 Task: Change text fitting to first line.
Action: Mouse moved to (655, 321)
Screenshot: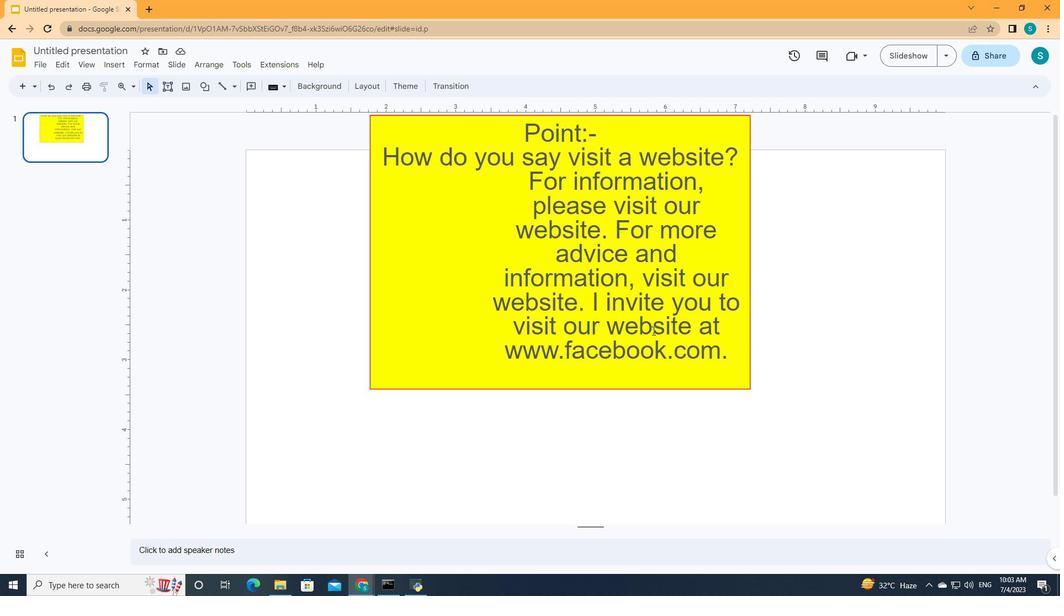
Action: Mouse pressed left at (655, 321)
Screenshot: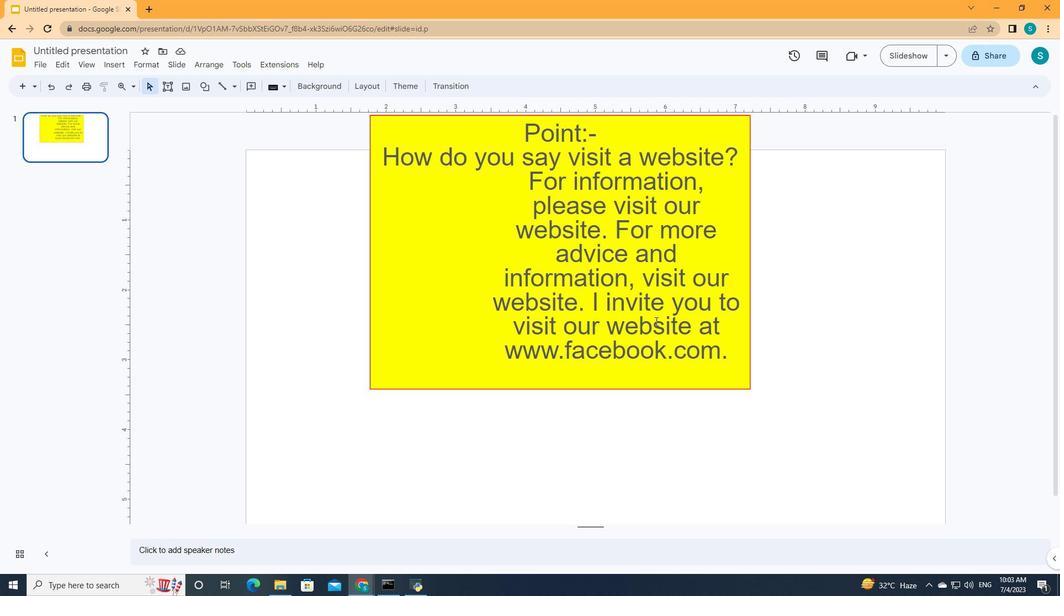 
Action: Mouse moved to (769, 88)
Screenshot: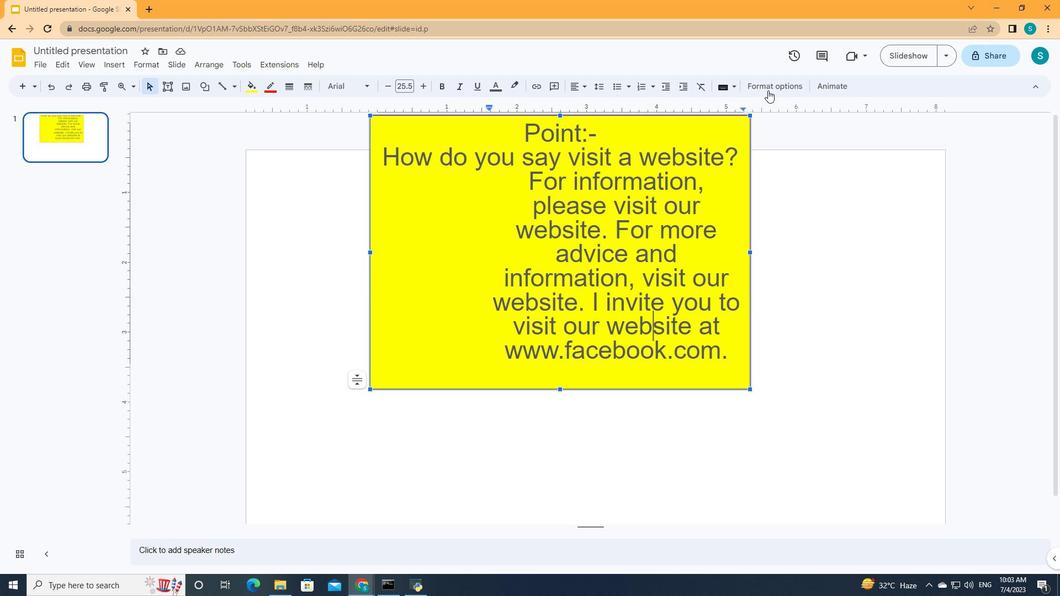 
Action: Mouse pressed left at (769, 88)
Screenshot: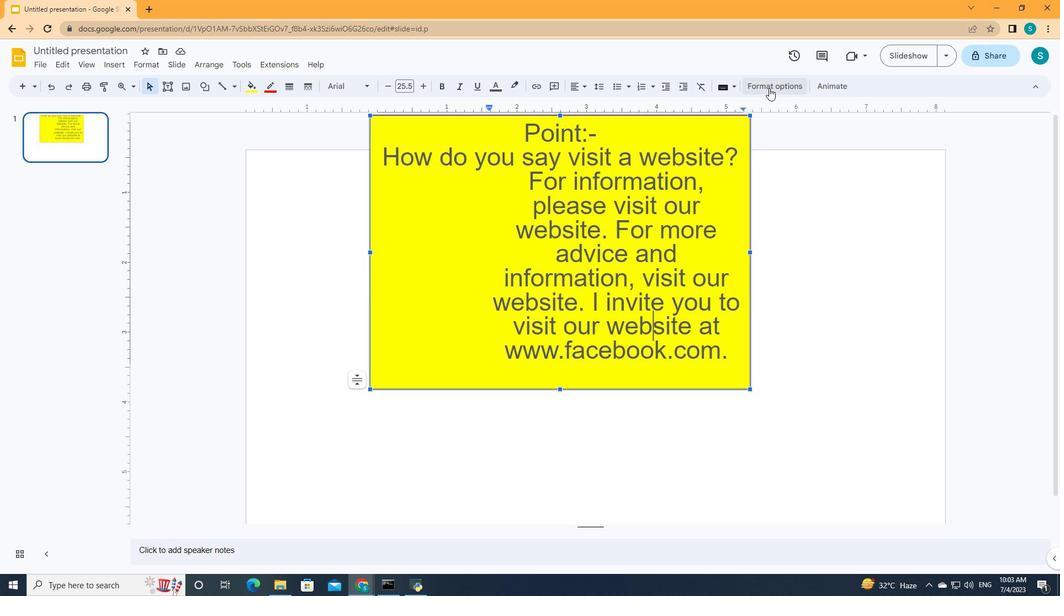 
Action: Mouse moved to (917, 186)
Screenshot: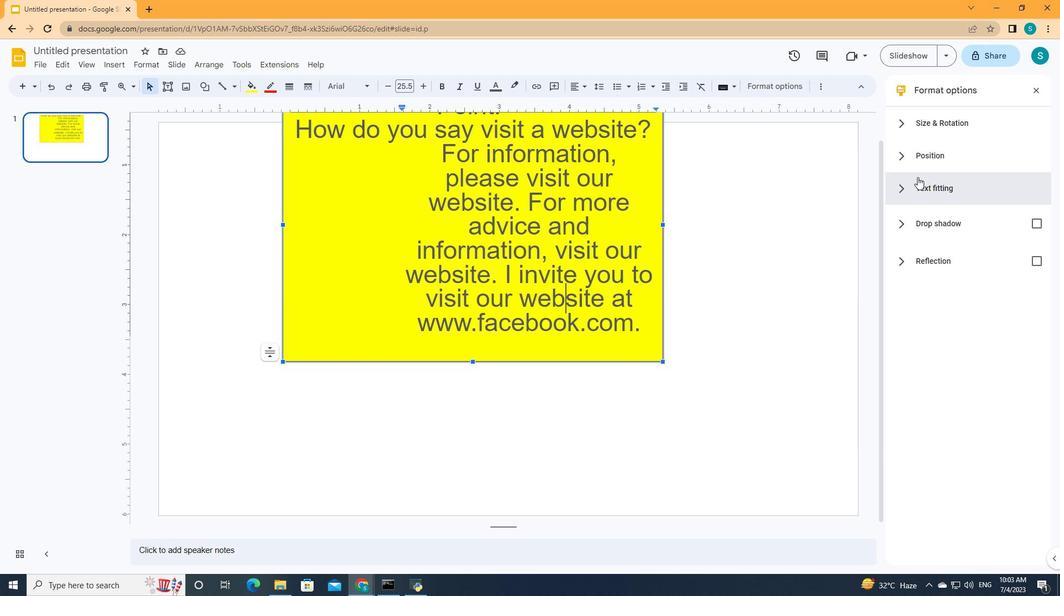 
Action: Mouse pressed left at (917, 186)
Screenshot: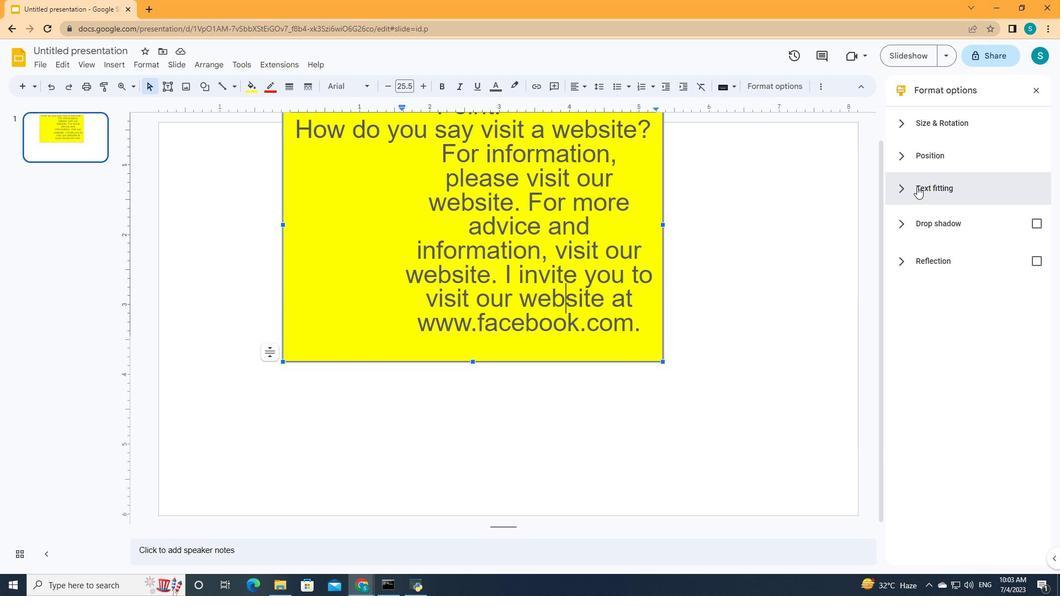 
Action: Mouse moved to (932, 289)
Screenshot: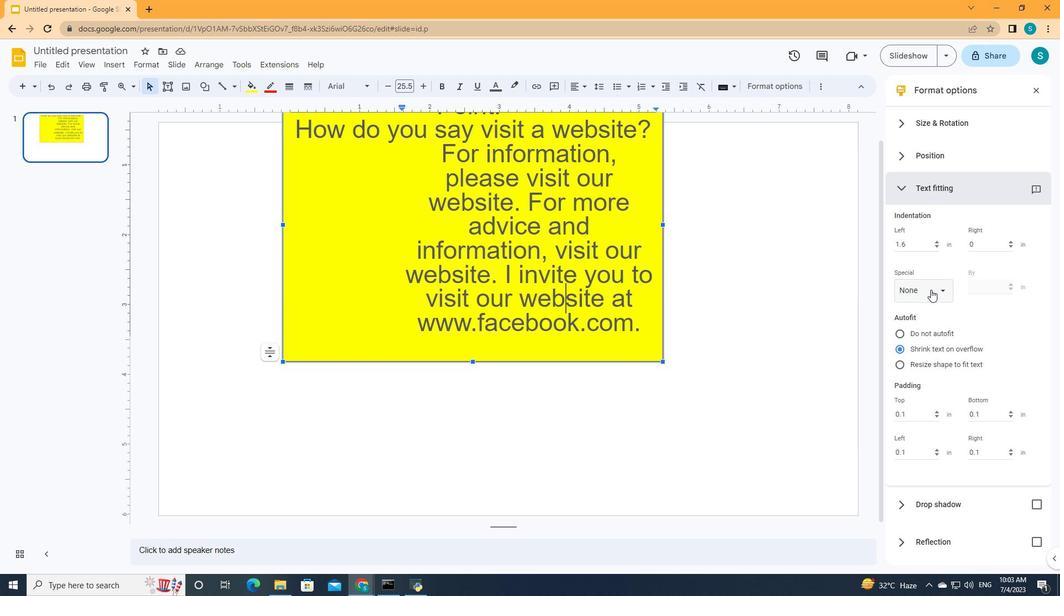 
Action: Mouse pressed left at (932, 289)
Screenshot: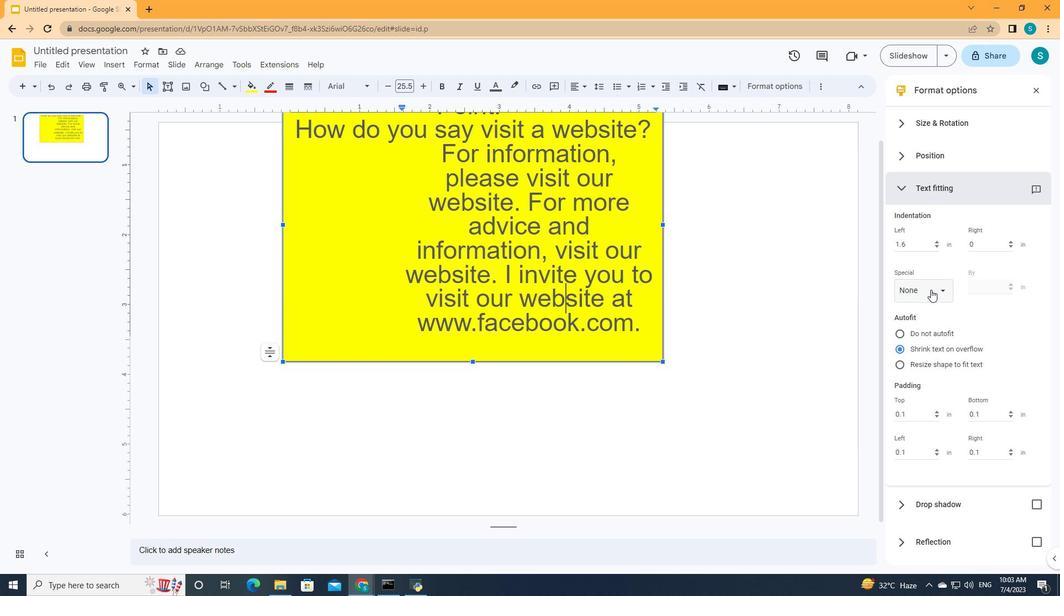 
Action: Mouse moved to (935, 330)
Screenshot: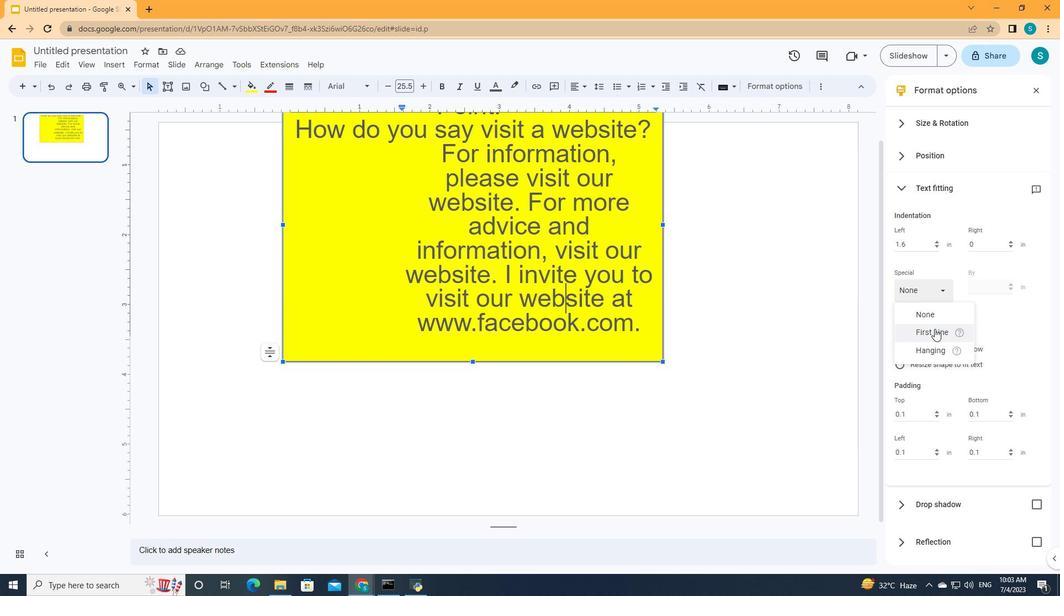 
Action: Mouse pressed left at (935, 330)
Screenshot: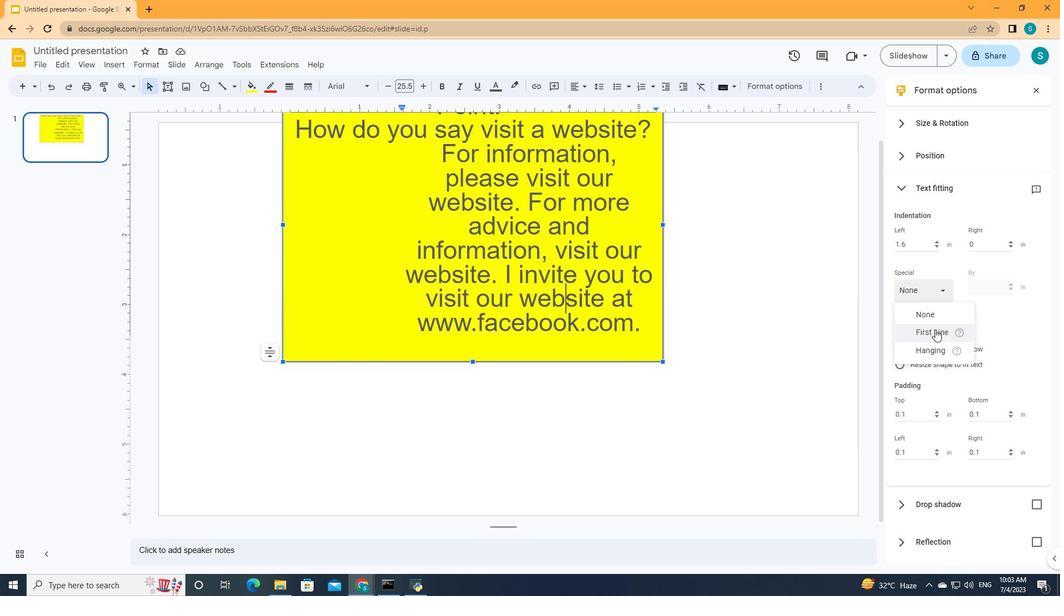 
Action: Mouse moved to (936, 330)
Screenshot: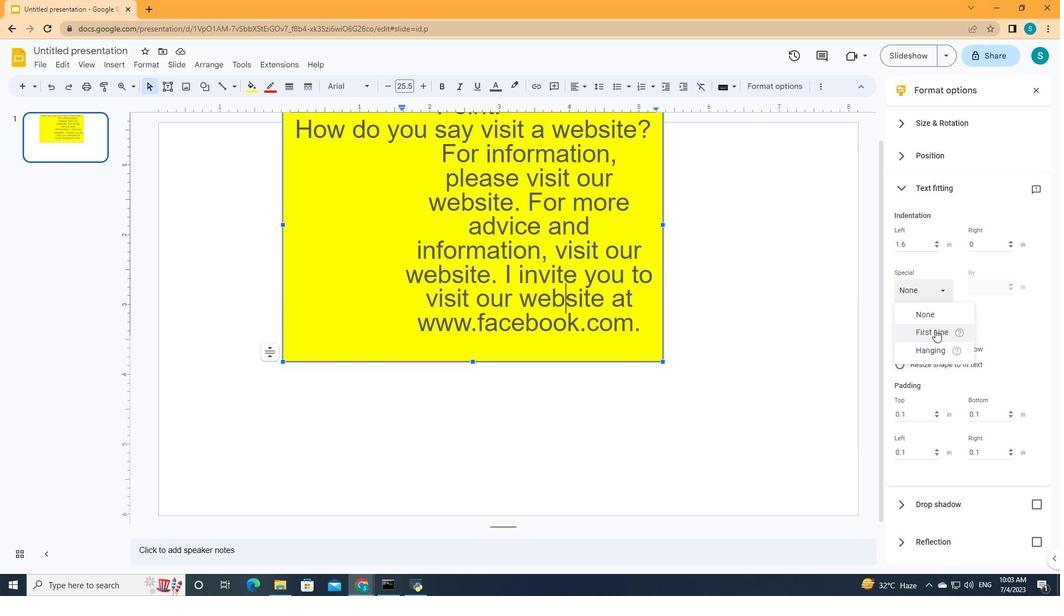 
